Task: Make in the project BitTech a sprint 'Agile Avengers'. Create in the project BitTech a sprint 'Agile Avengers'. Add in the project BitTech a sprint 'Agile Avengers'
Action: Mouse moved to (174, 50)
Screenshot: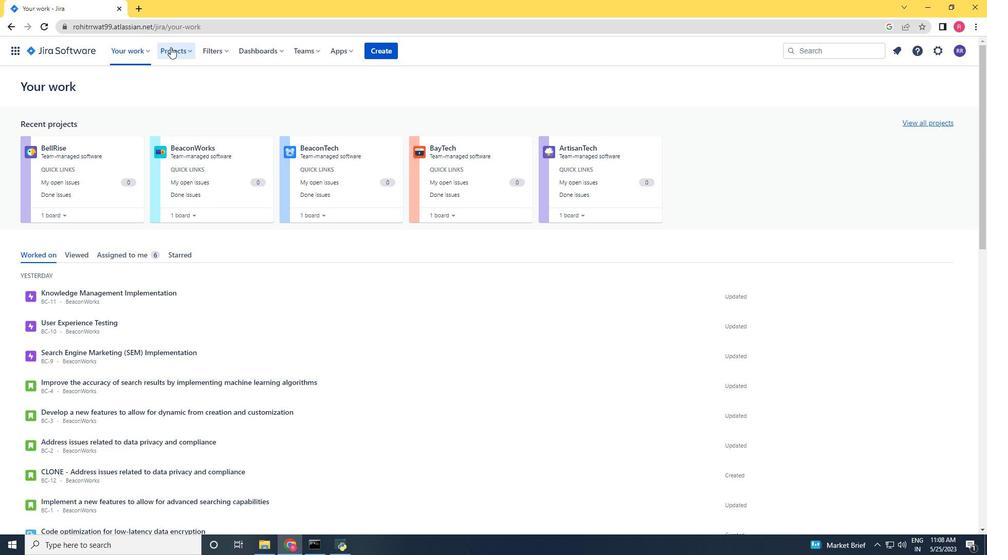 
Action: Mouse pressed left at (174, 50)
Screenshot: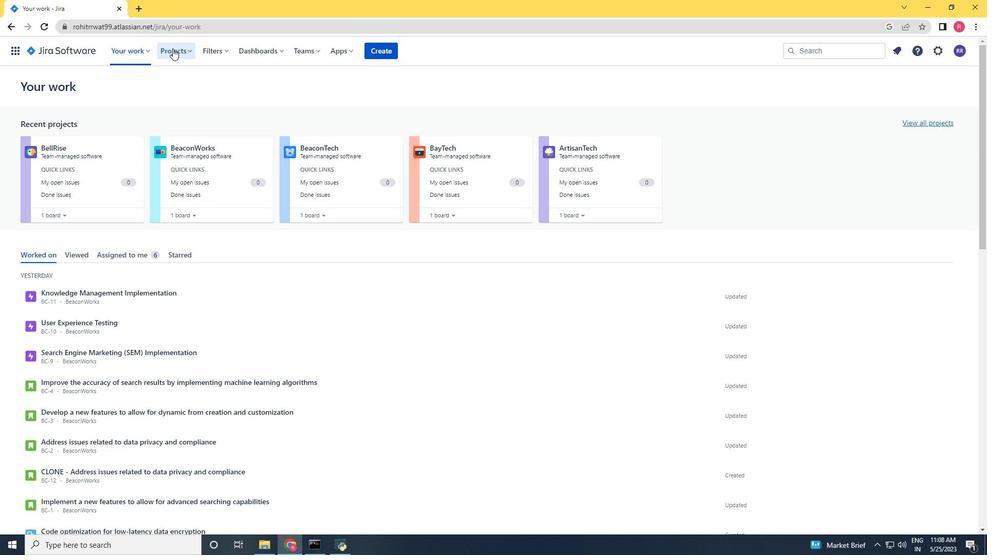 
Action: Mouse moved to (181, 93)
Screenshot: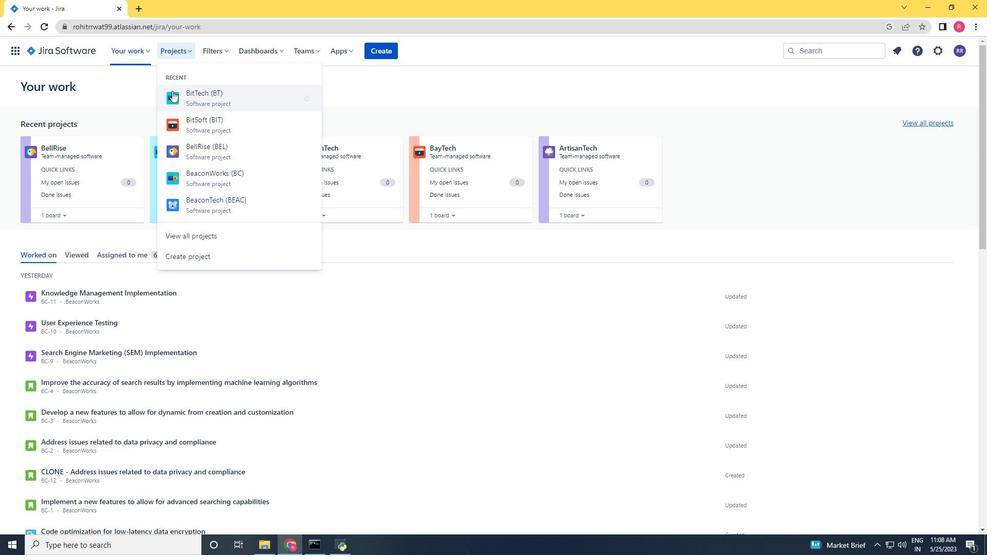 
Action: Mouse pressed left at (181, 93)
Screenshot: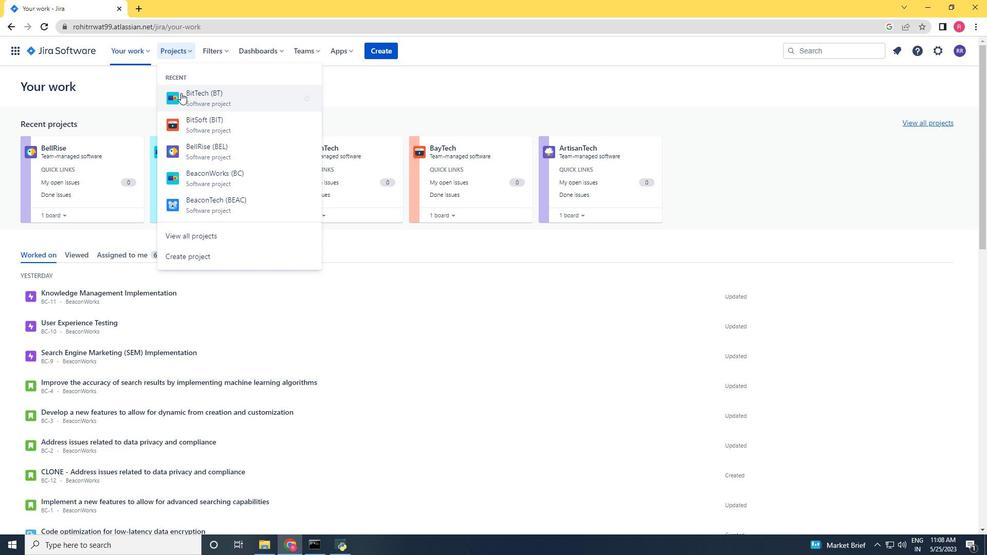 
Action: Mouse moved to (78, 151)
Screenshot: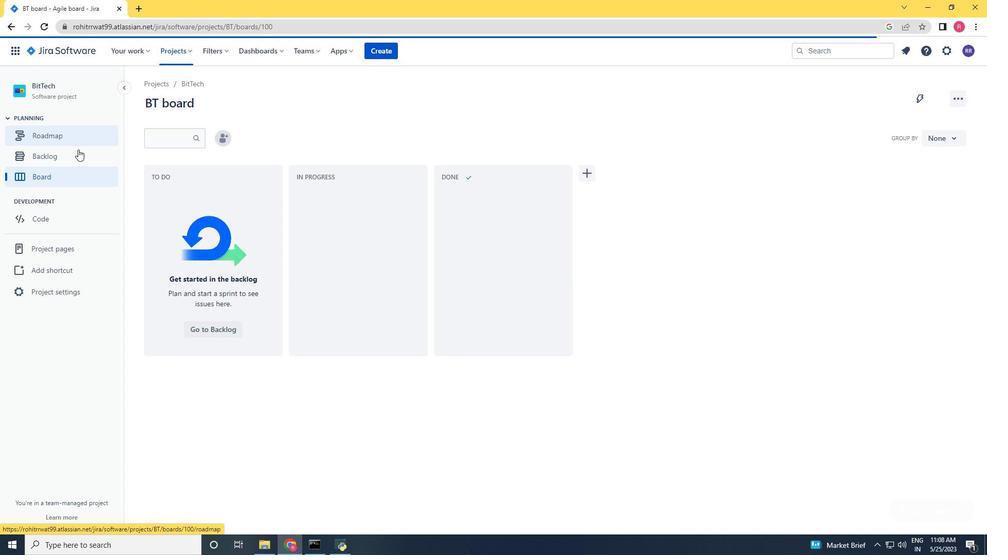 
Action: Mouse pressed left at (78, 151)
Screenshot: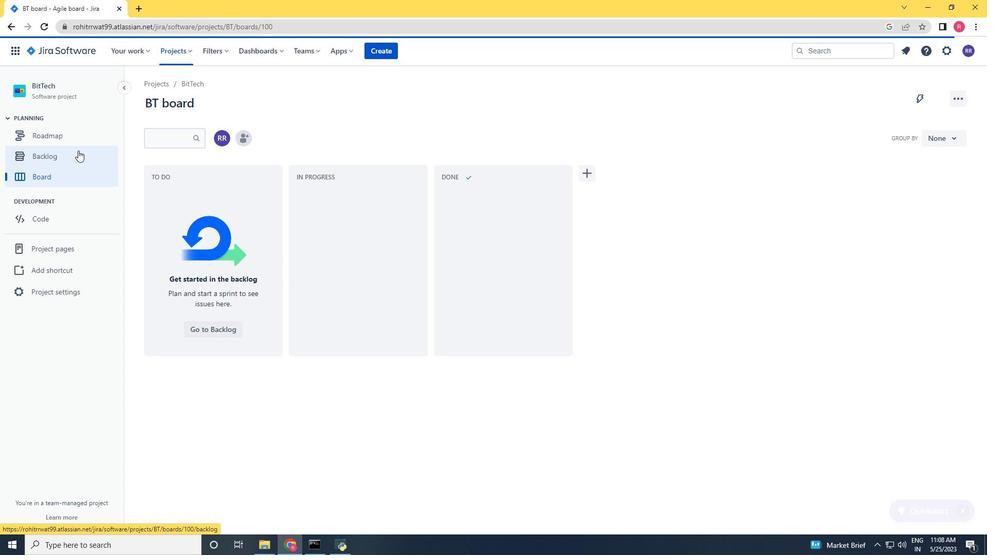 
Action: Mouse moved to (208, 161)
Screenshot: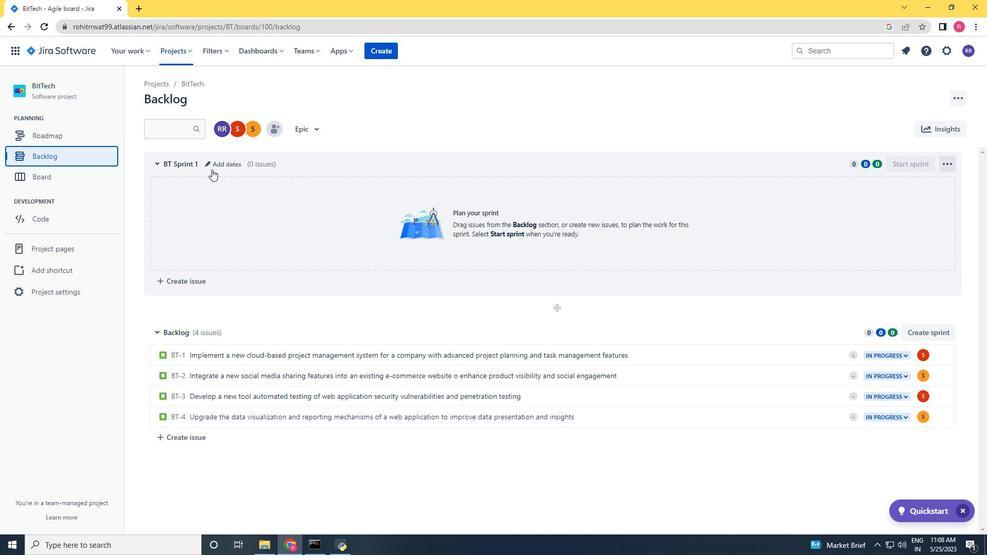 
Action: Mouse pressed left at (208, 161)
Screenshot: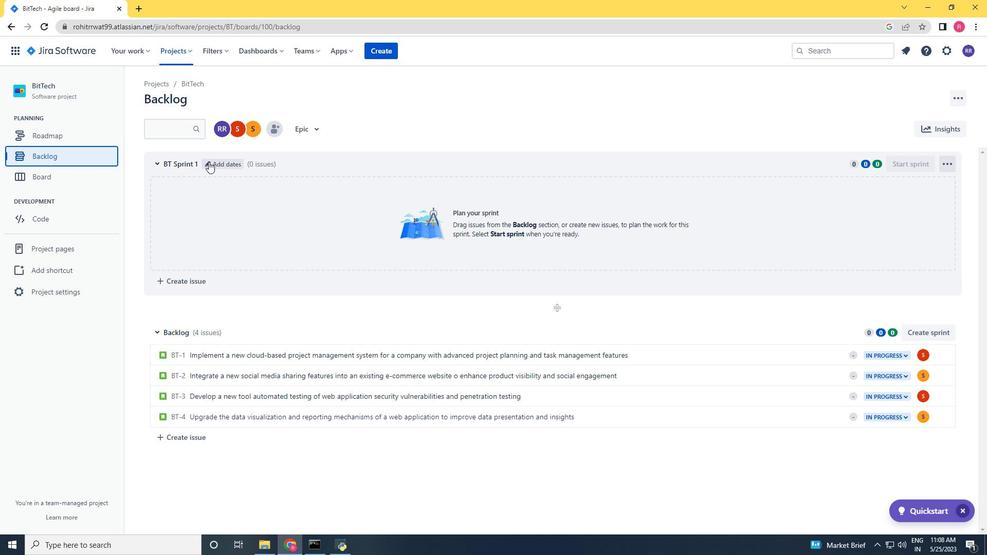 
Action: Key pressed <Key.backspace><Key.backspace><Key.backspace><Key.backspace><Key.backspace><Key.backspace><Key.backspace><Key.backspace><Key.backspace><Key.backspace><Key.backspace><Key.backspace><Key.backspace><Key.backspace><Key.backspace><Key.backspace><Key.shift>Agile<Key.space><Key.shift><Key.shift><Key.shift>Avengers<Key.space><Key.enter>
Screenshot: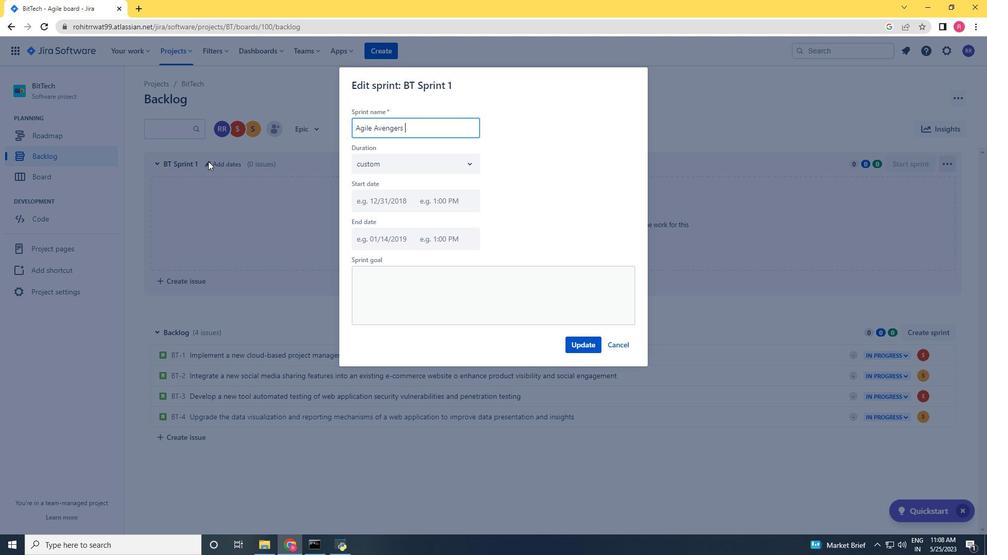 
Action: Mouse moved to (917, 333)
Screenshot: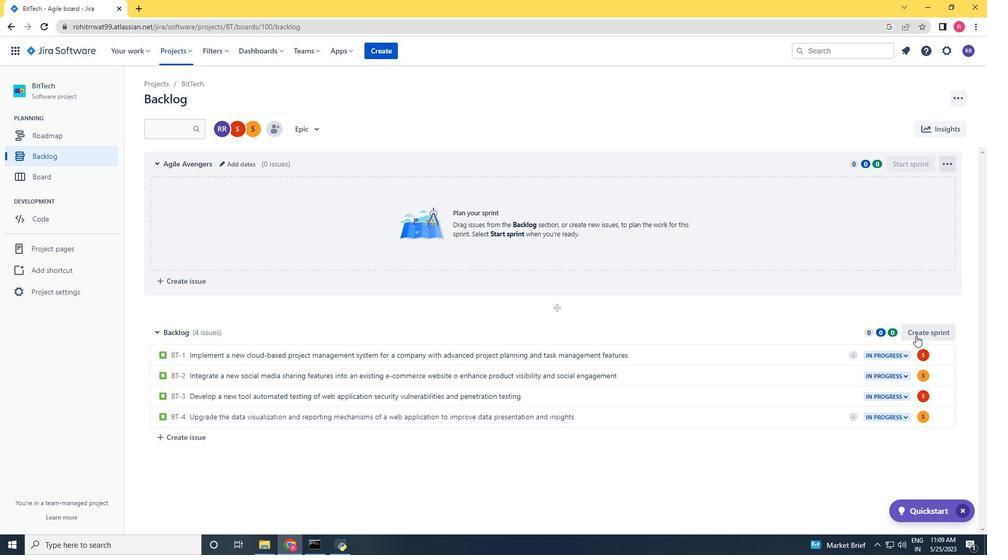 
Action: Mouse pressed left at (917, 333)
Screenshot: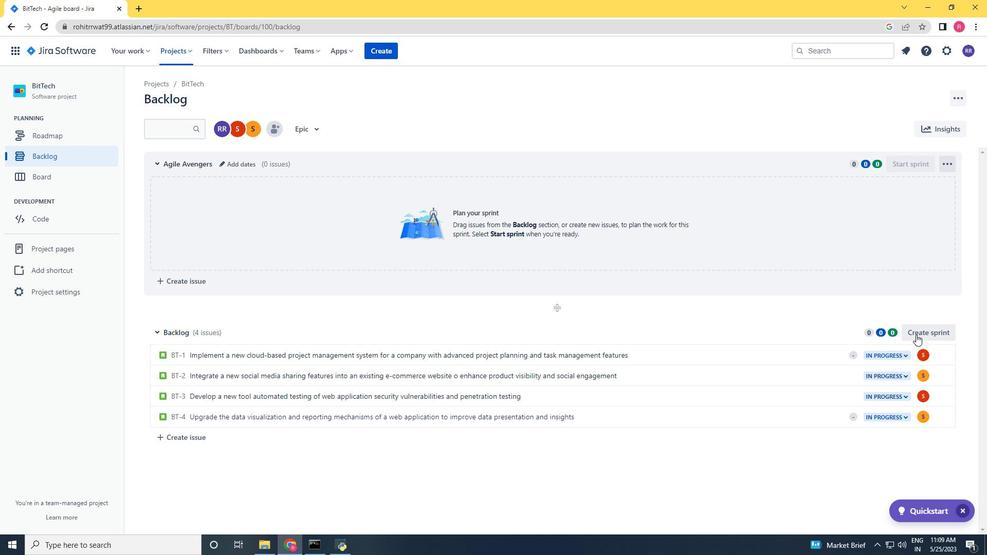 
Action: Mouse moved to (230, 333)
Screenshot: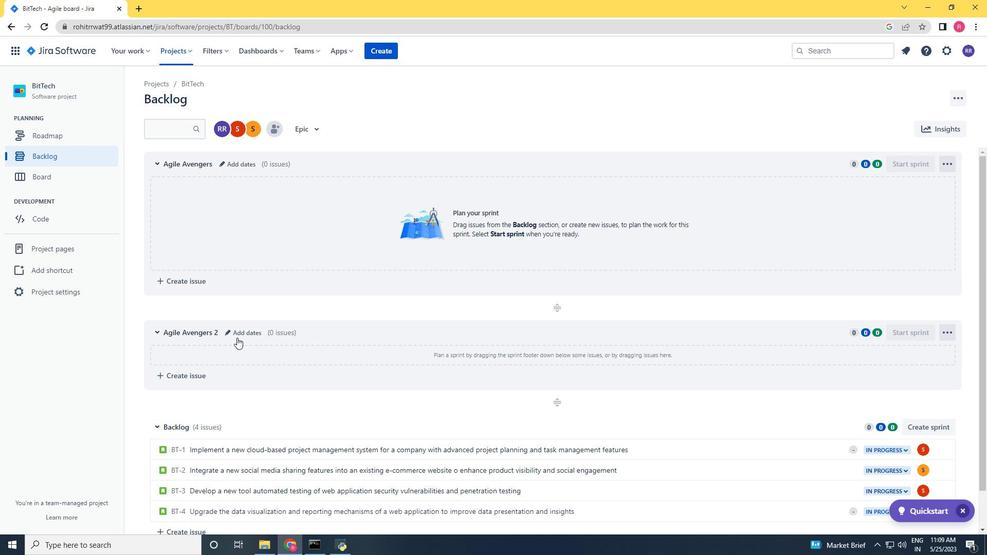 
Action: Mouse pressed left at (230, 333)
Screenshot: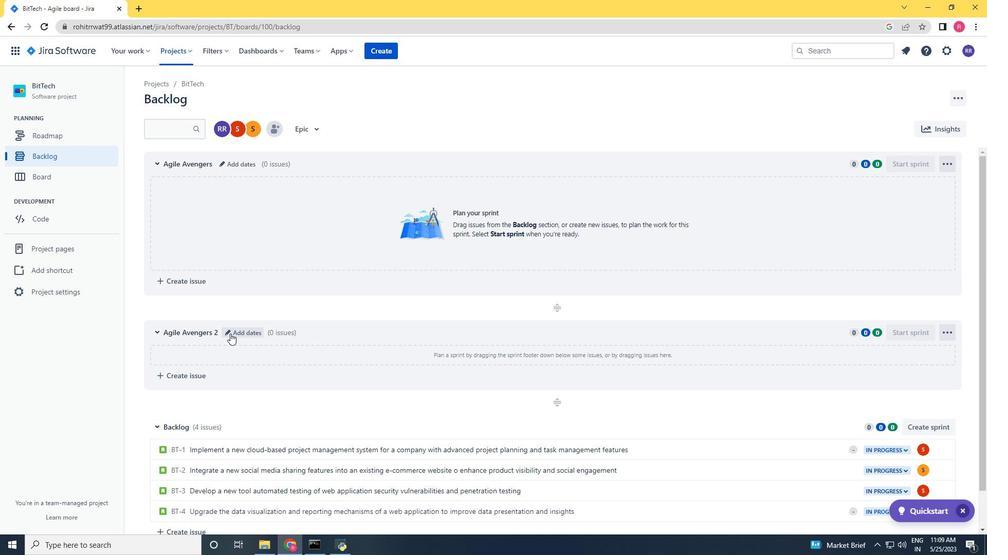 
Action: Key pressed <Key.backspace><Key.backspace><Key.backspace><Key.backspace><Key.backspace><Key.backspace><Key.backspace><Key.backspace><Key.backspace><Key.backspace><Key.backspace><Key.backspace><Key.backspace><Key.backspace><Key.backspace><Key.backspace><Key.backspace><Key.backspace><Key.backspace><Key.backspace><Key.backspace><Key.backspace><Key.backspace><Key.backspace><Key.backspace><Key.shift>Agile<Key.space><Key.shift>Avengers<Key.enter><Key.enter>
Screenshot: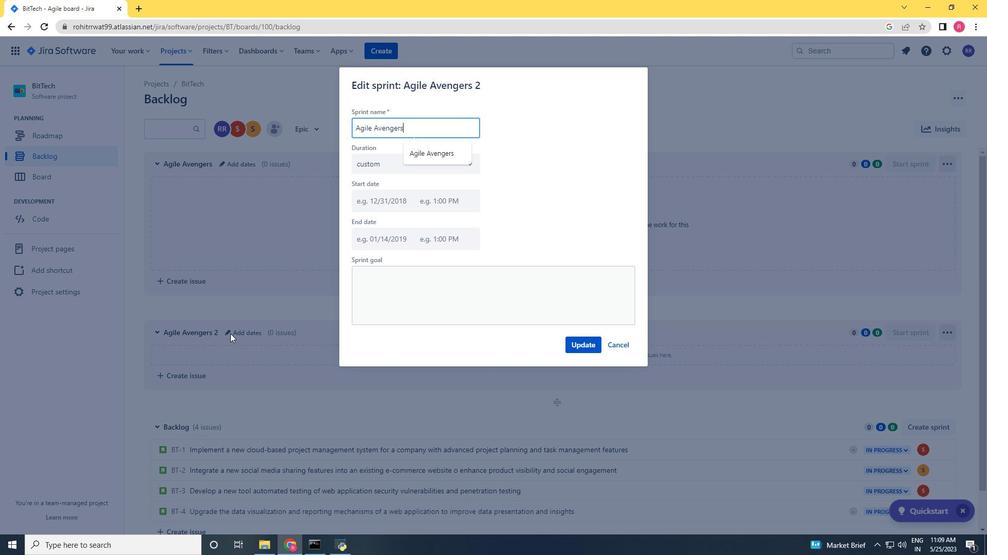 
Action: Mouse moved to (920, 424)
Screenshot: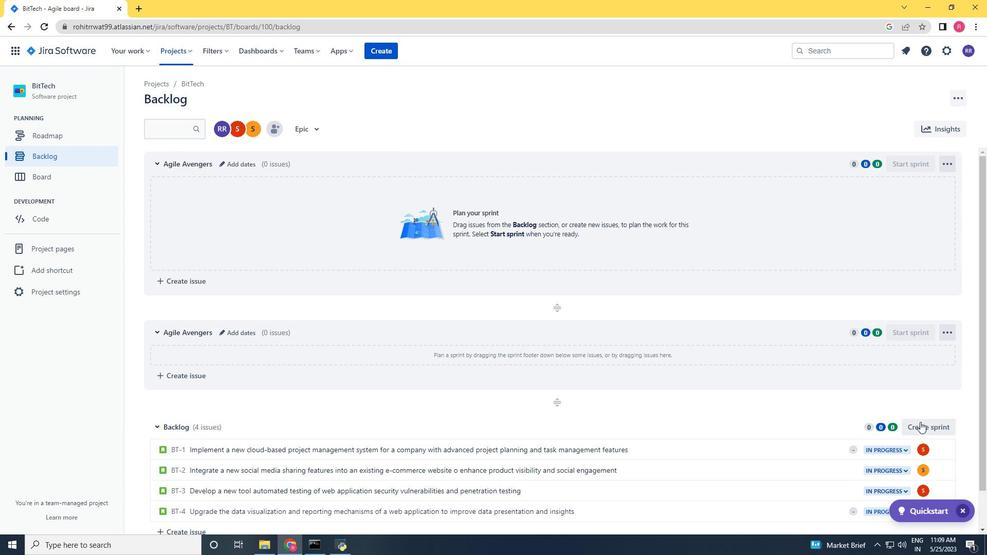 
Action: Mouse pressed left at (920, 424)
Screenshot: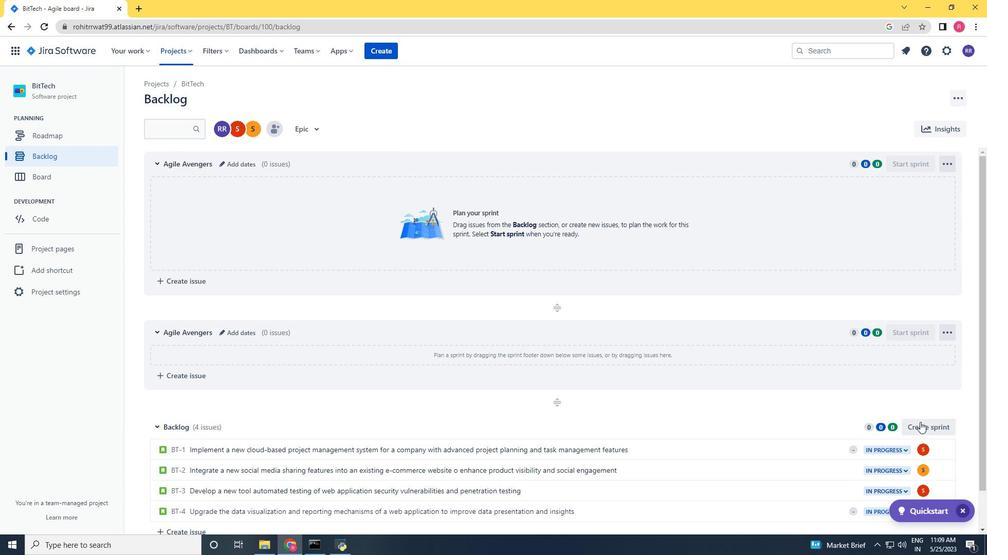
Action: Mouse moved to (231, 430)
Screenshot: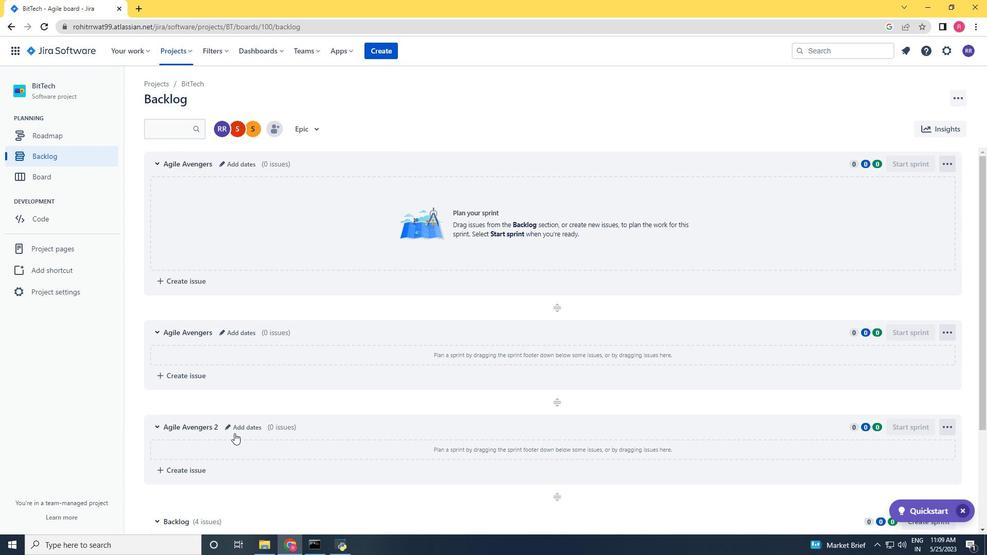 
Action: Mouse pressed left at (231, 430)
Screenshot: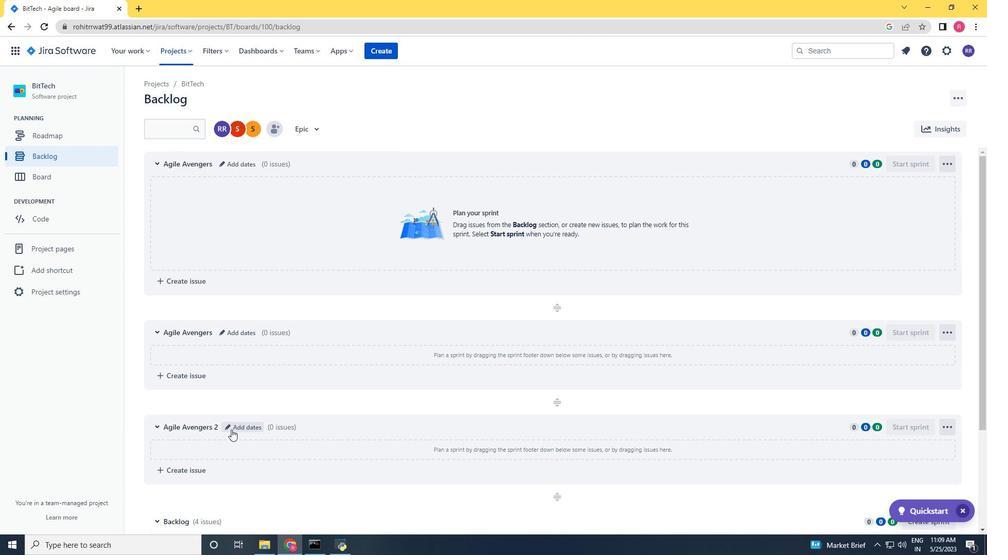 
Action: Key pressed <Key.backspace><Key.backspace><Key.backspace><Key.backspace><Key.backspace><Key.backspace><Key.backspace><Key.backspace><Key.backspace><Key.backspace><Key.backspace><Key.backspace><Key.backspace><Key.backspace><Key.backspace><Key.backspace><Key.backspace><Key.backspace><Key.backspace><Key.backspace><Key.backspace><Key.backspace><Key.backspace><Key.backspace><Key.backspace><Key.backspace><Key.backspace><Key.backspace><Key.backspace><Key.backspace><Key.backspace><Key.backspace><Key.backspace><Key.shift>Agile<Key.space><Key.shift><Key.shift><Key.shift>Avengers<Key.enter>
Screenshot: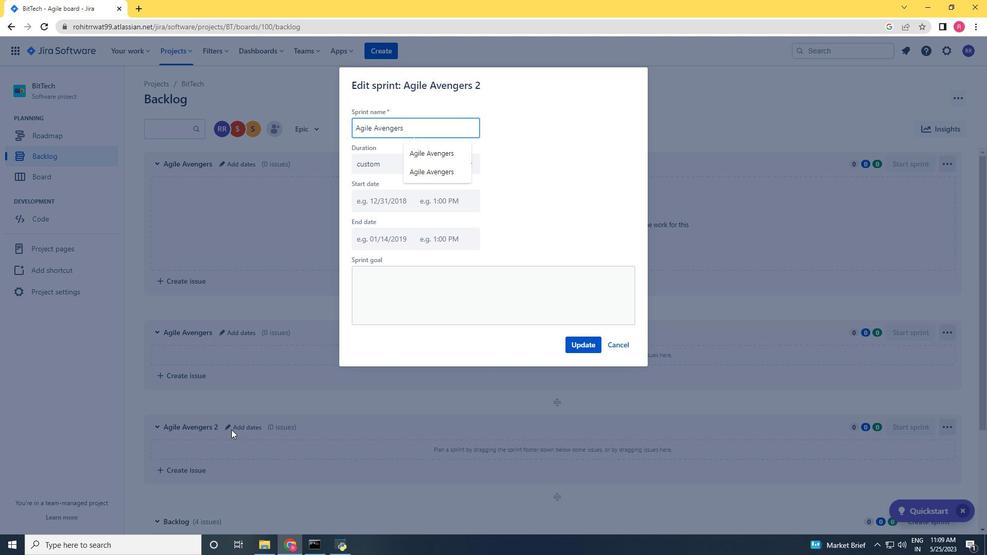 
Action: Mouse moved to (158, 164)
Screenshot: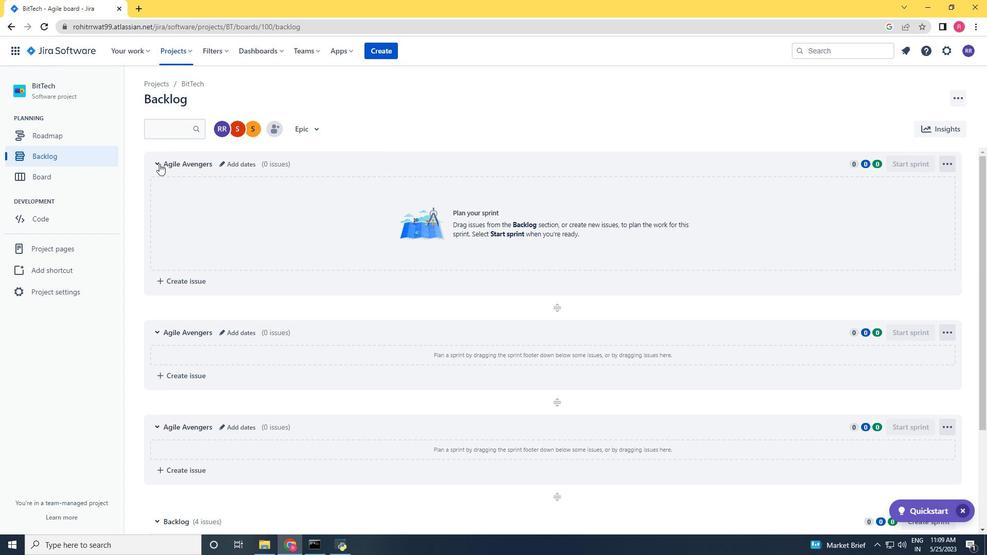 
Action: Mouse pressed left at (158, 164)
Screenshot: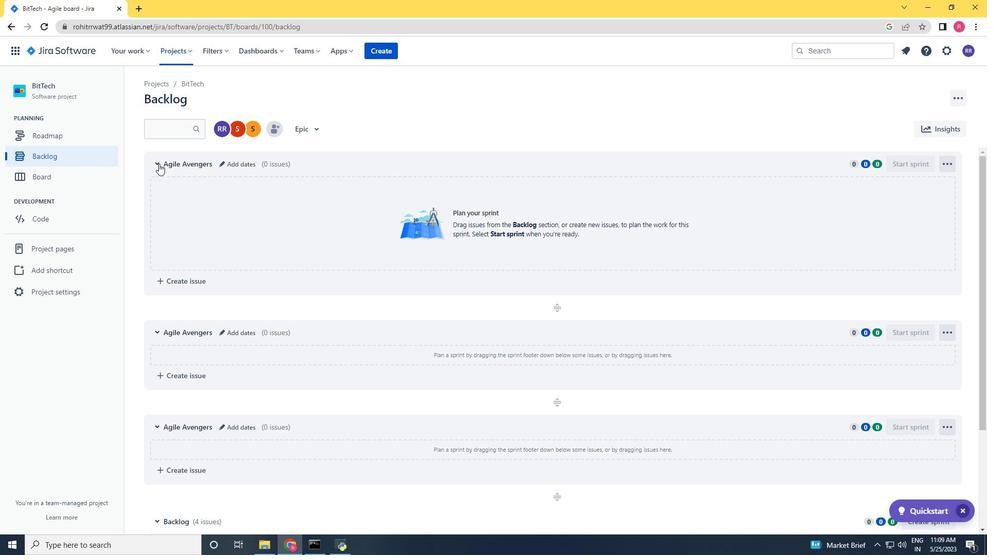
Action: Mouse moved to (160, 192)
Screenshot: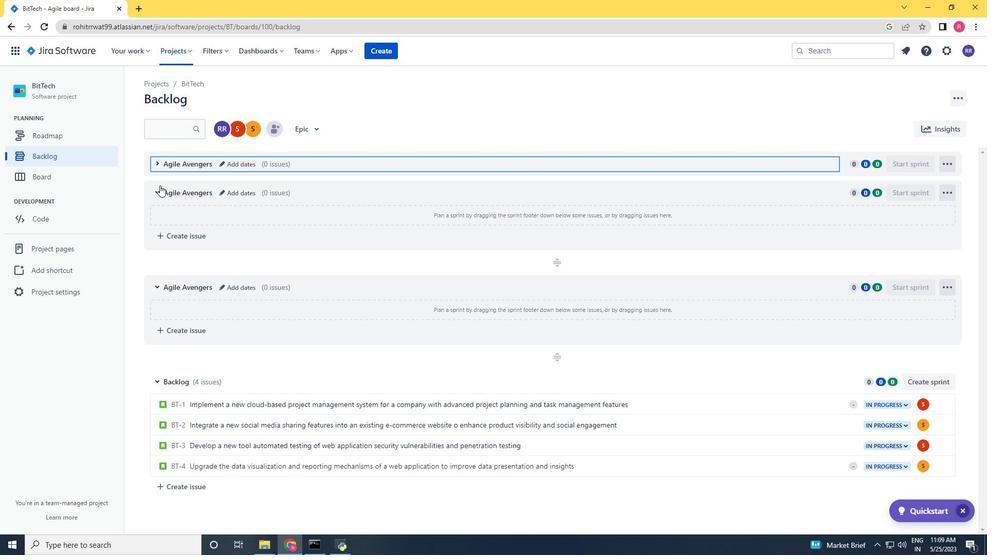 
Action: Mouse pressed left at (160, 192)
Screenshot: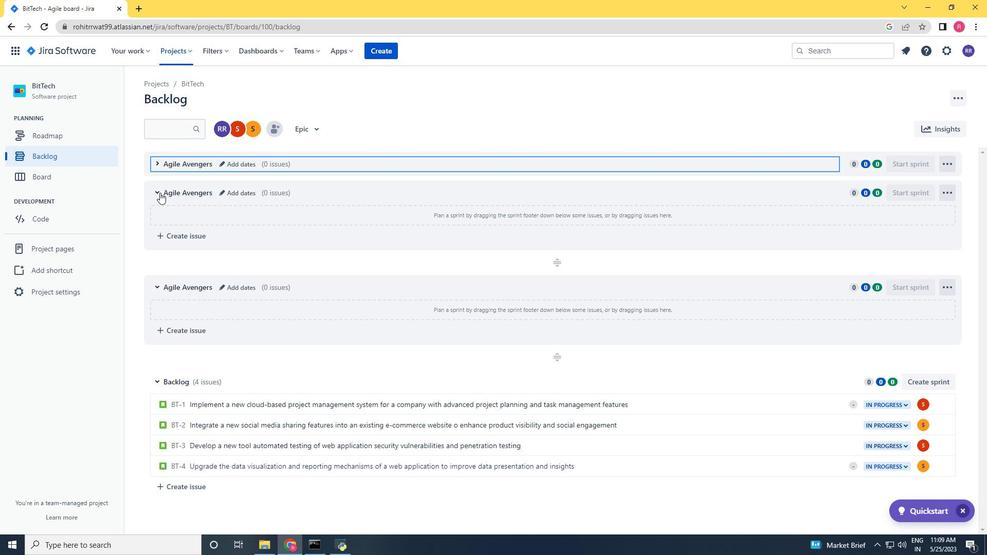 
Action: Mouse moved to (157, 222)
Screenshot: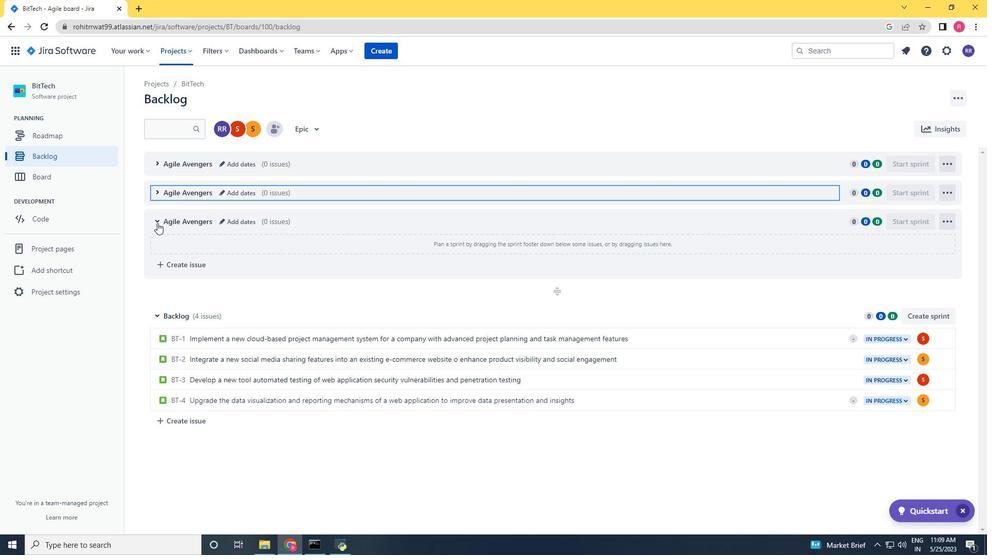 
Action: Mouse pressed left at (157, 222)
Screenshot: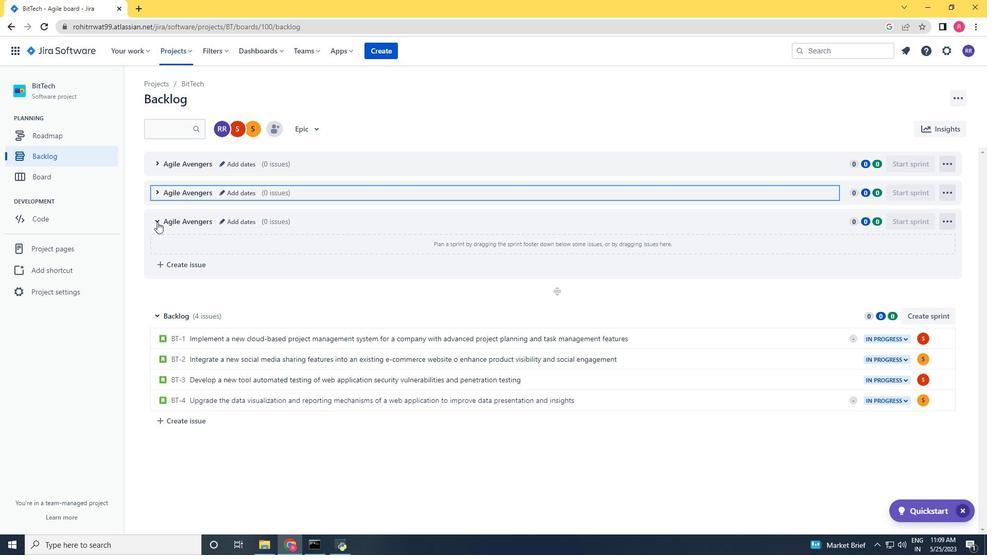 
